 Task: Add The Butcher Shop Uncured Turkey Bacon to the cart.
Action: Mouse moved to (19, 143)
Screenshot: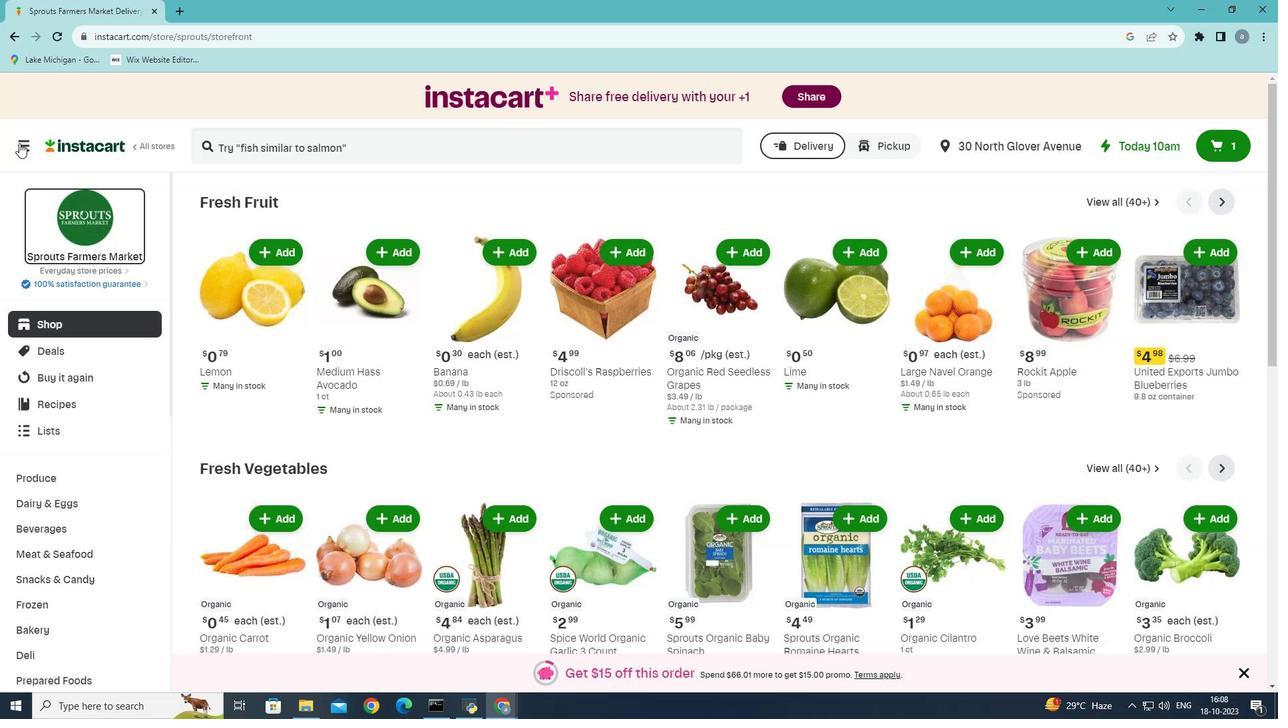 
Action: Mouse pressed left at (19, 143)
Screenshot: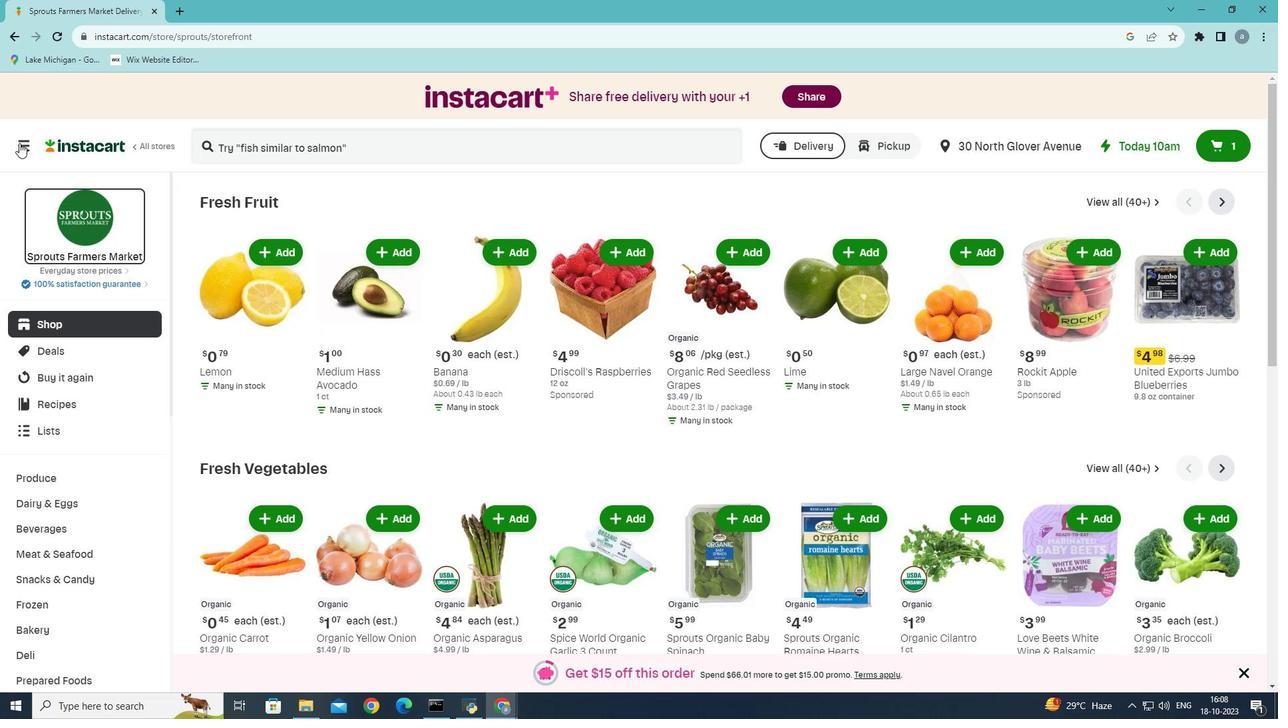 
Action: Mouse moved to (53, 391)
Screenshot: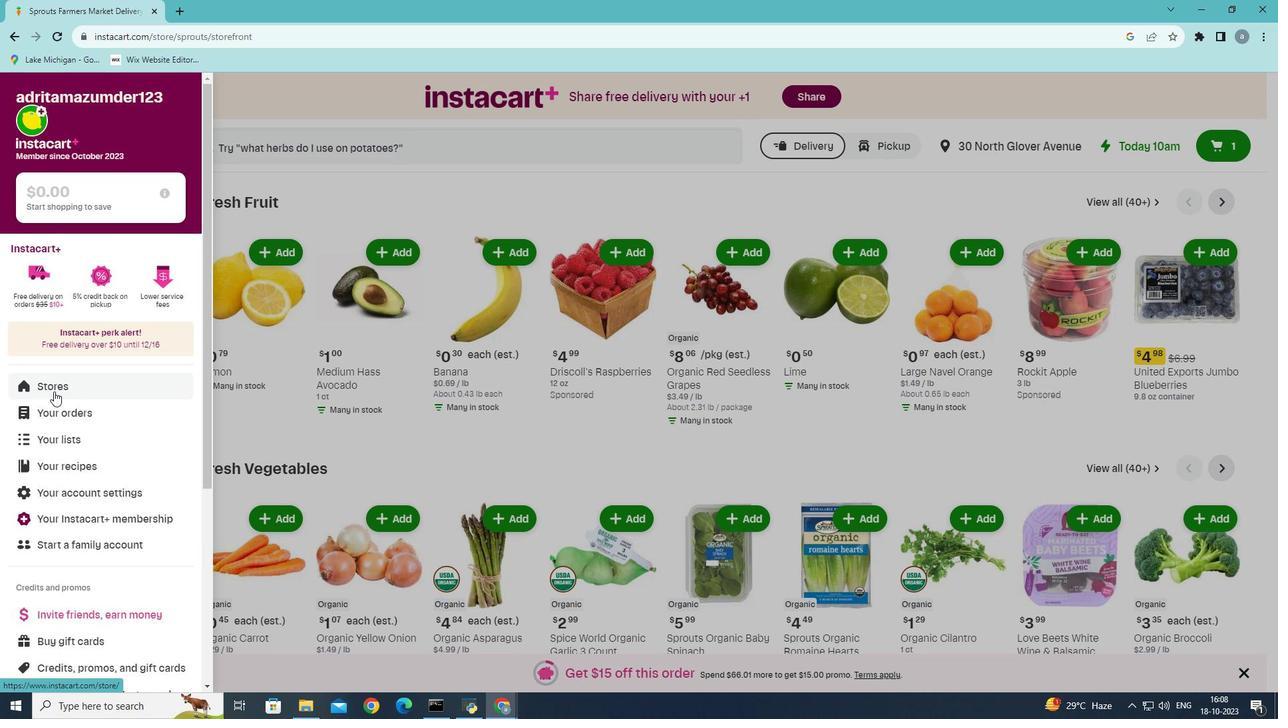 
Action: Mouse pressed left at (53, 391)
Screenshot: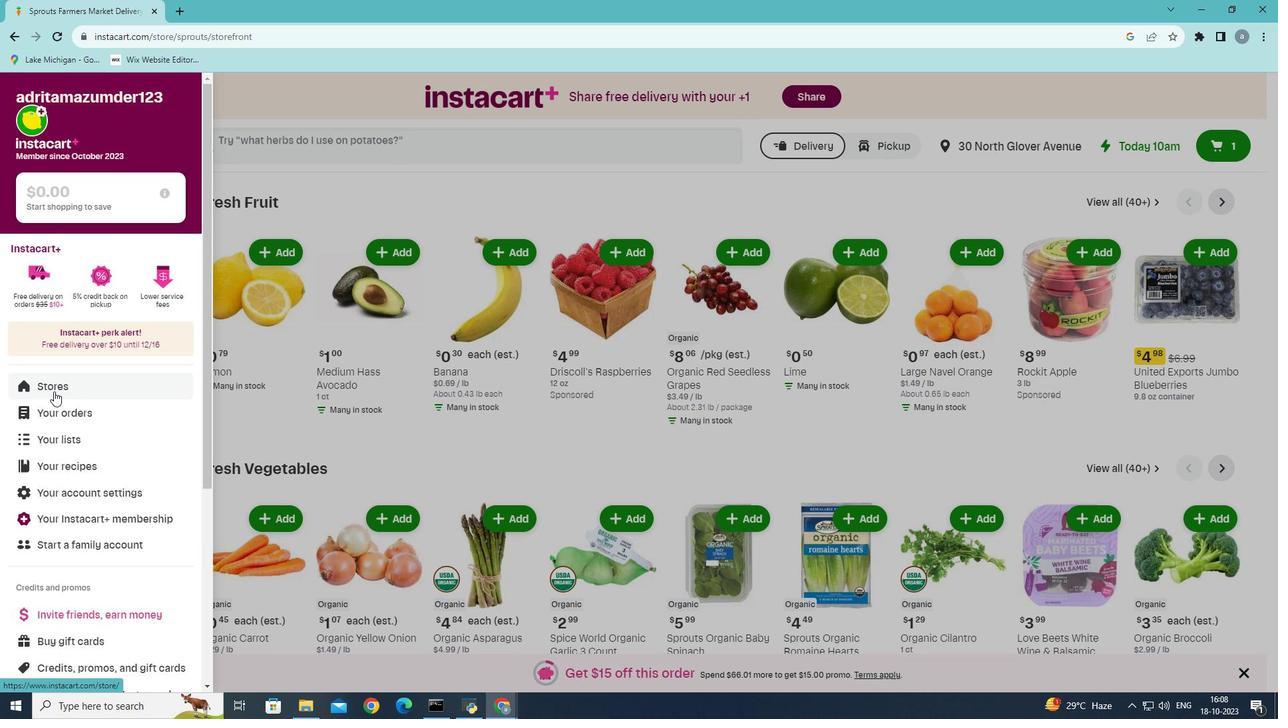 
Action: Mouse moved to (299, 153)
Screenshot: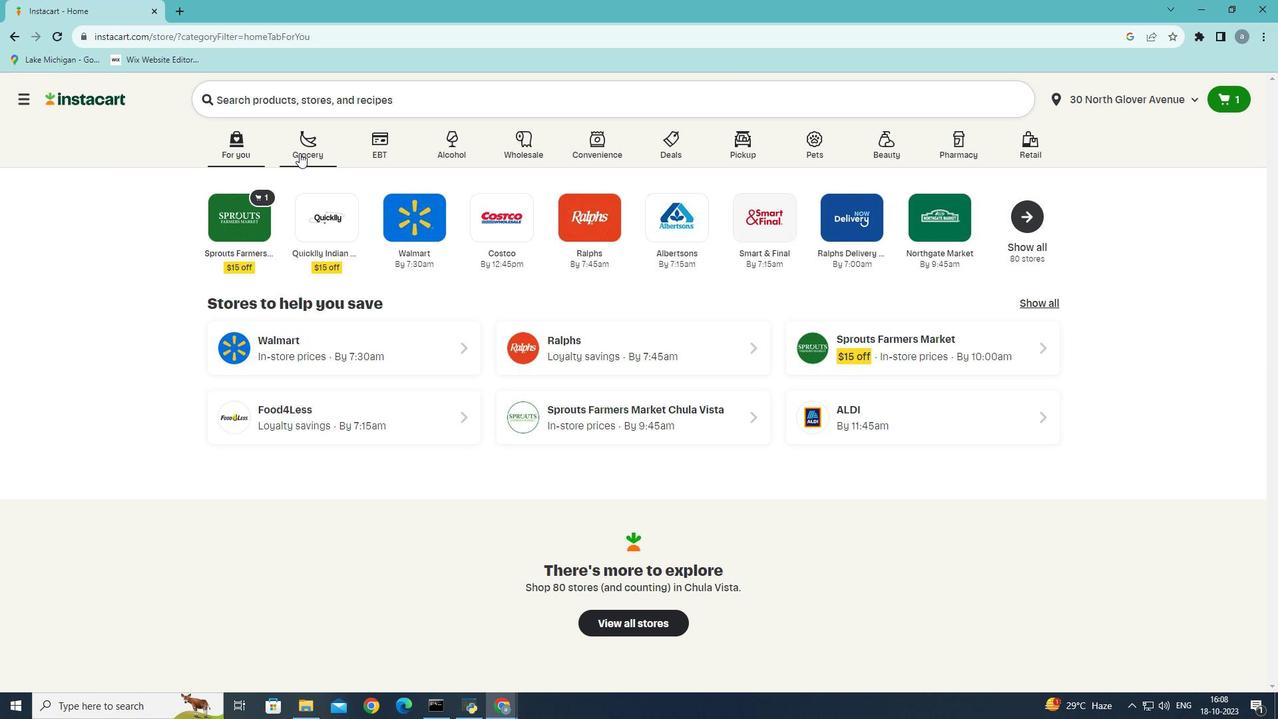 
Action: Mouse pressed left at (299, 153)
Screenshot: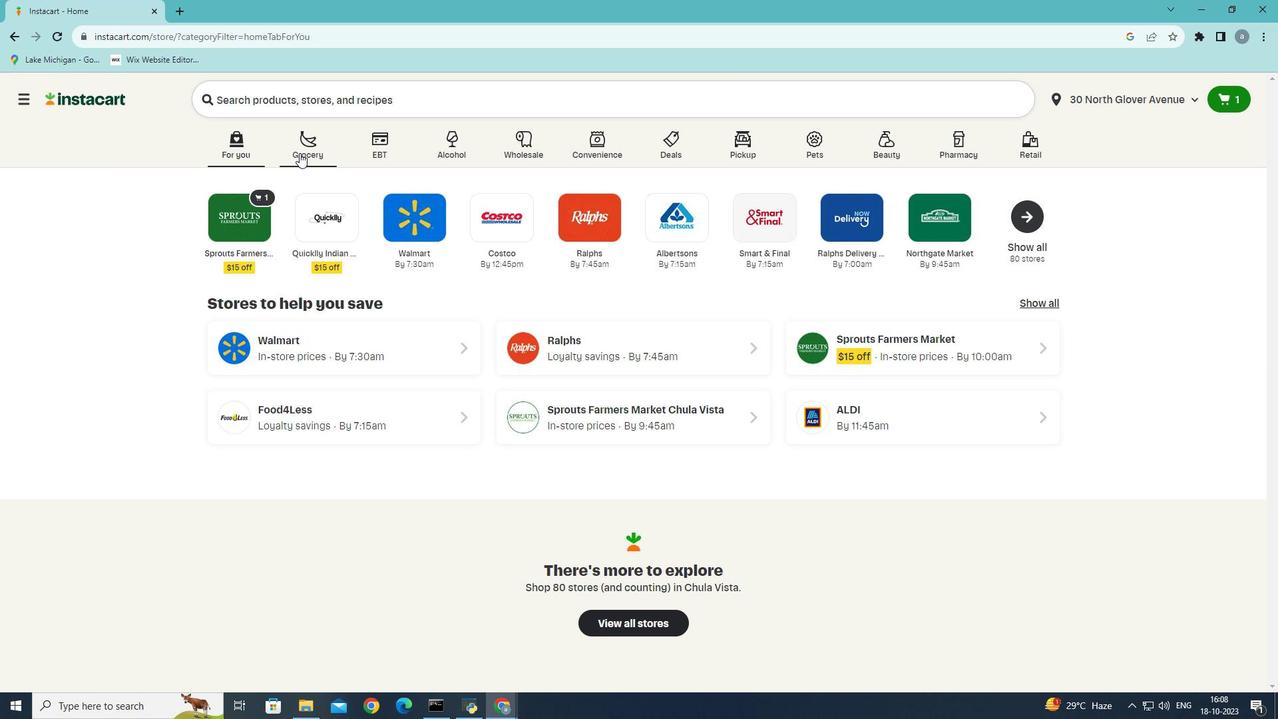
Action: Mouse moved to (320, 372)
Screenshot: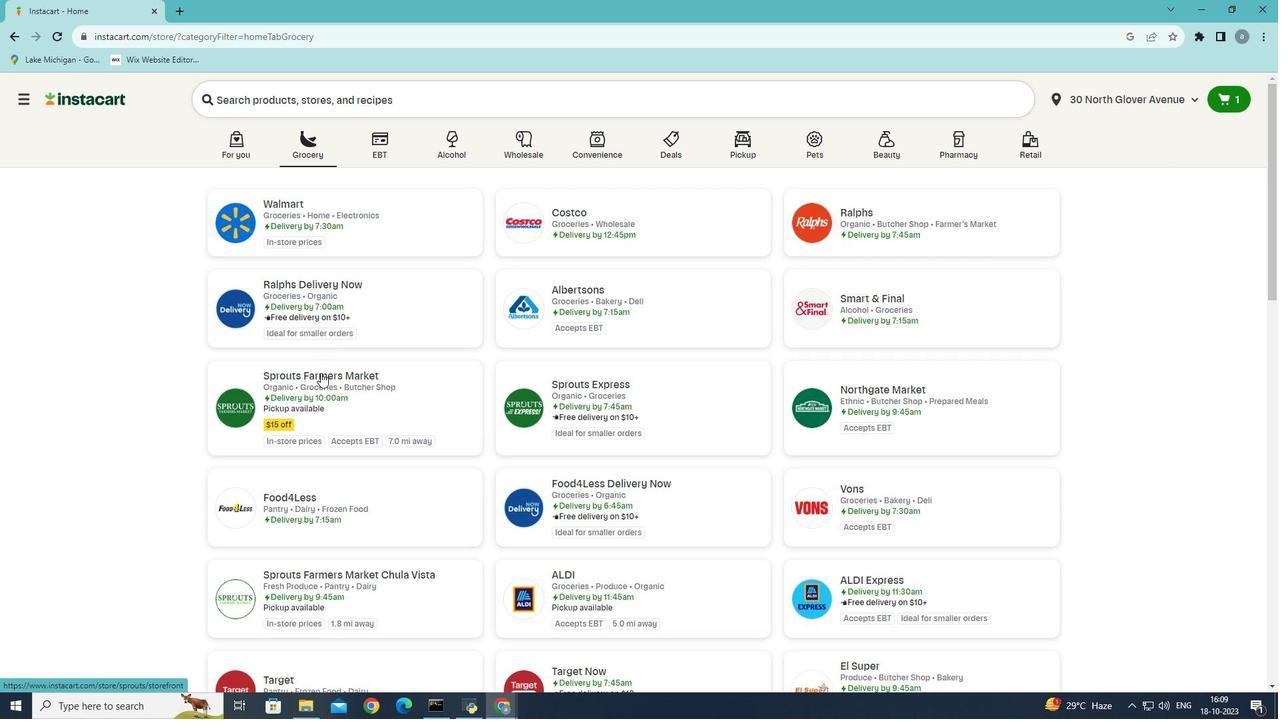 
Action: Mouse pressed left at (320, 372)
Screenshot: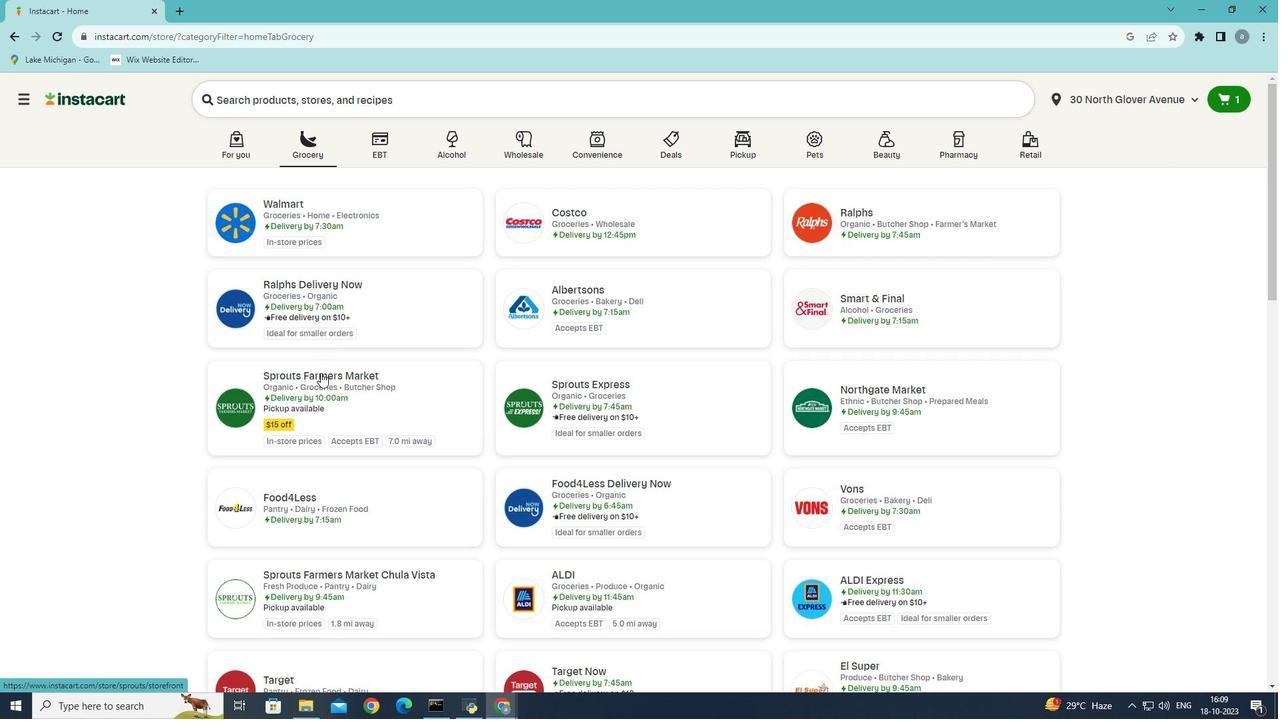 
Action: Mouse moved to (87, 551)
Screenshot: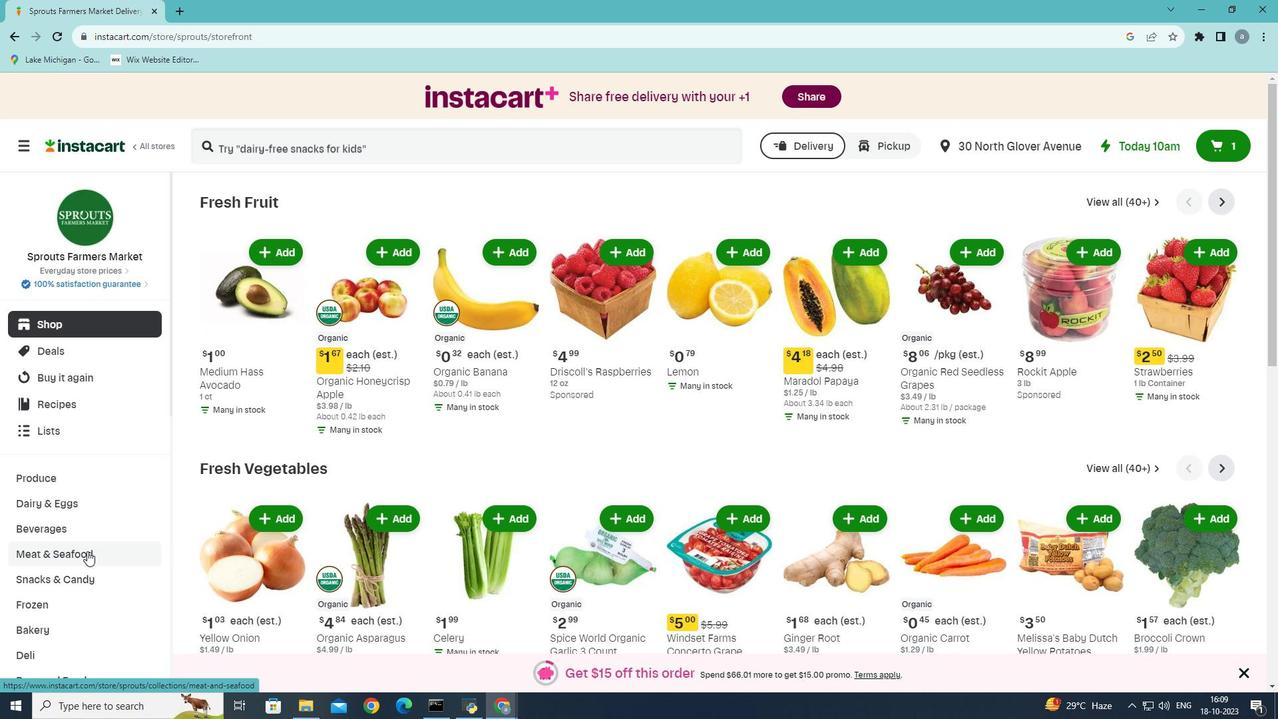 
Action: Mouse pressed left at (87, 551)
Screenshot: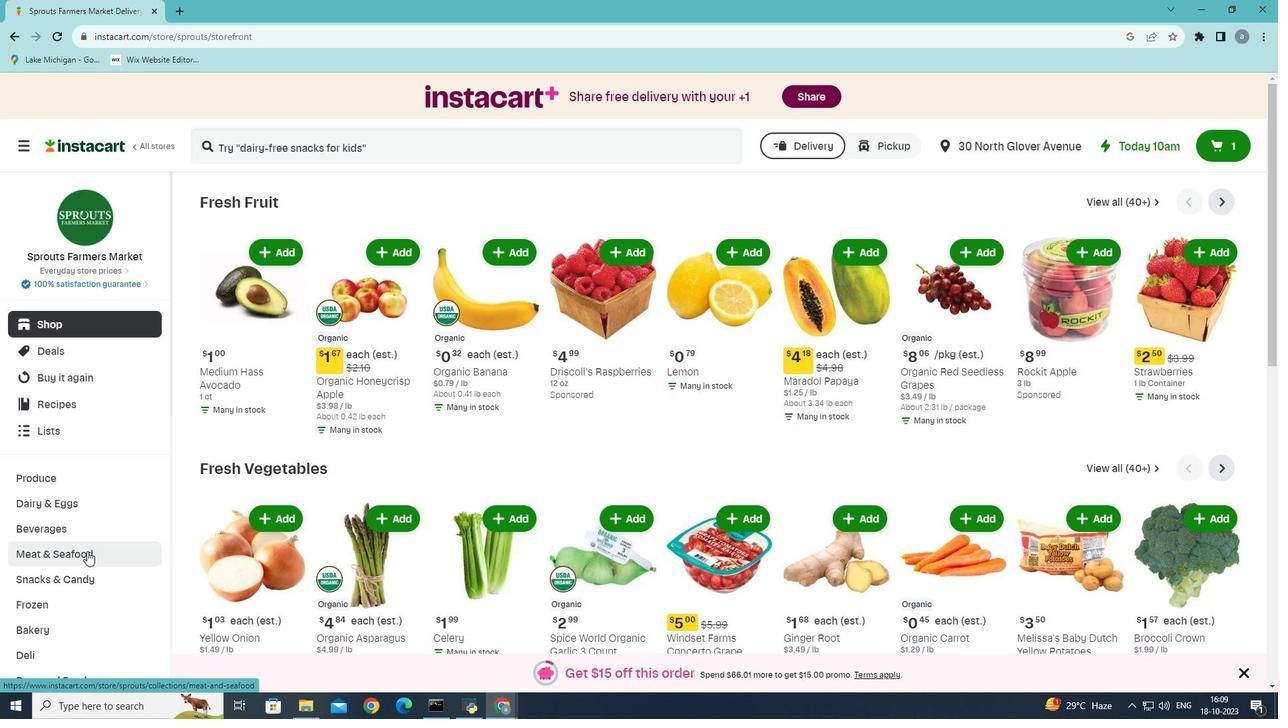 
Action: Mouse moved to (489, 228)
Screenshot: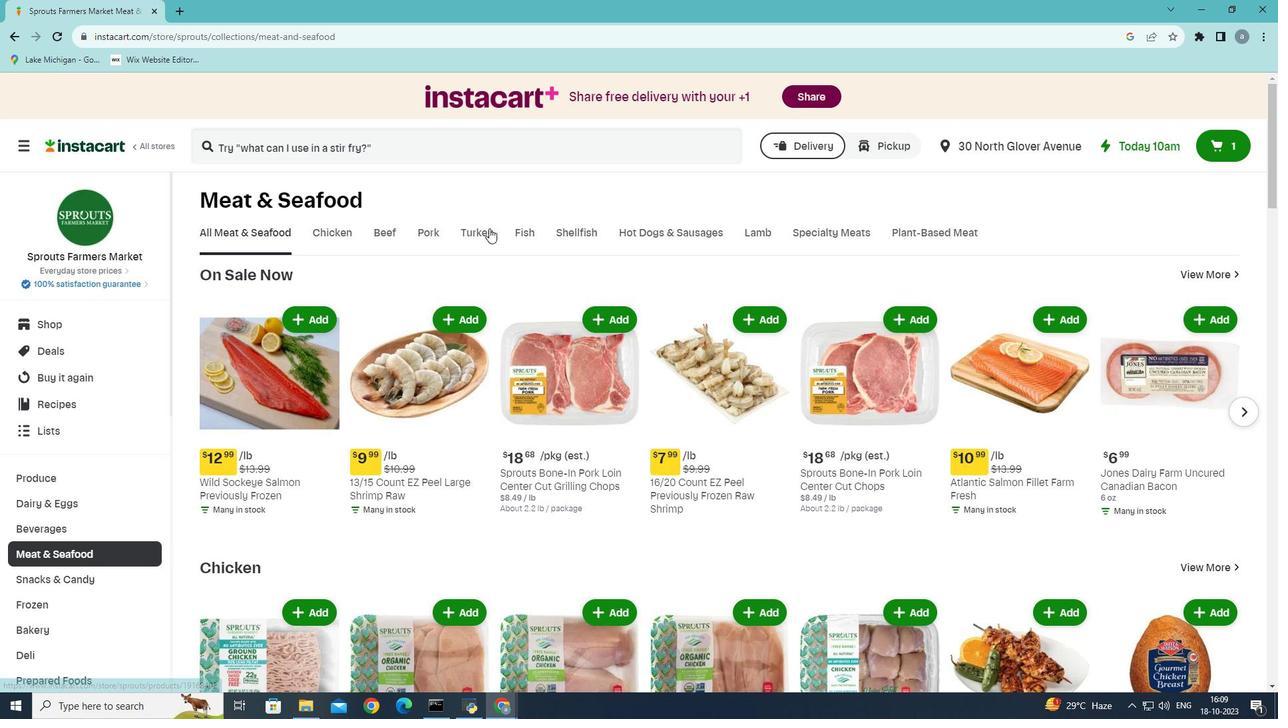 
Action: Mouse pressed left at (489, 228)
Screenshot: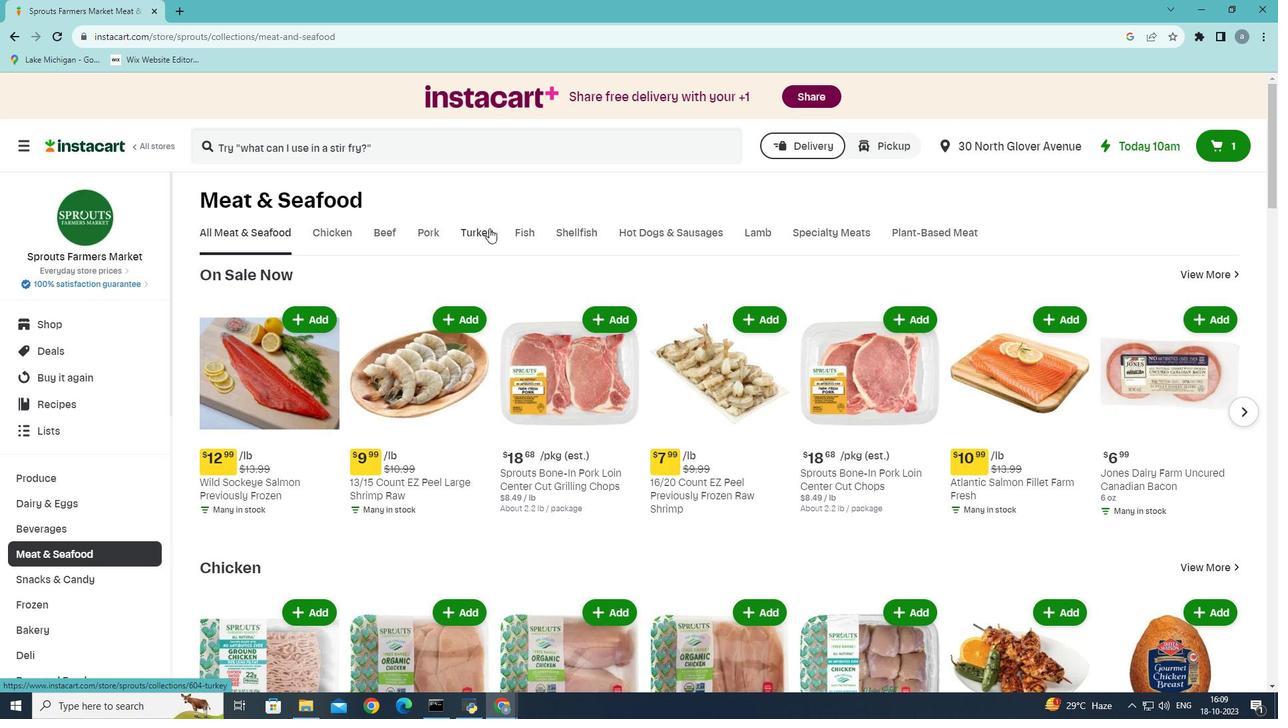 
Action: Mouse moved to (436, 296)
Screenshot: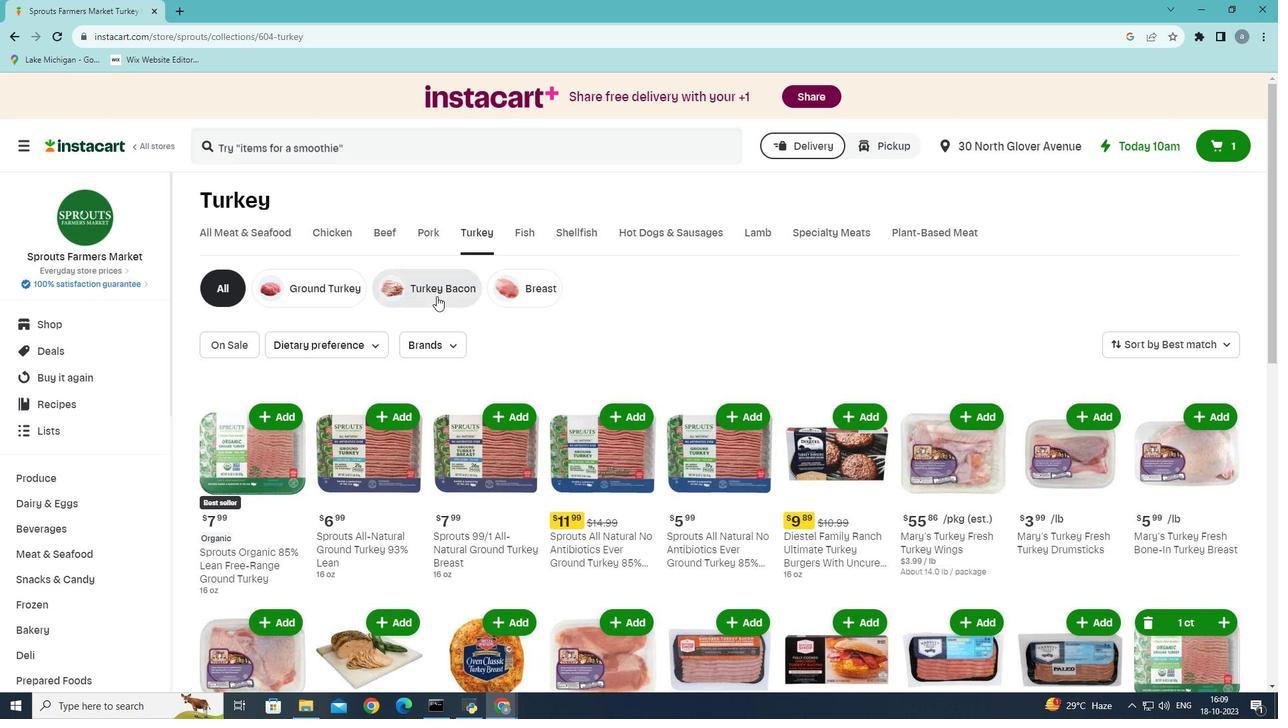 
Action: Mouse pressed left at (436, 296)
Screenshot: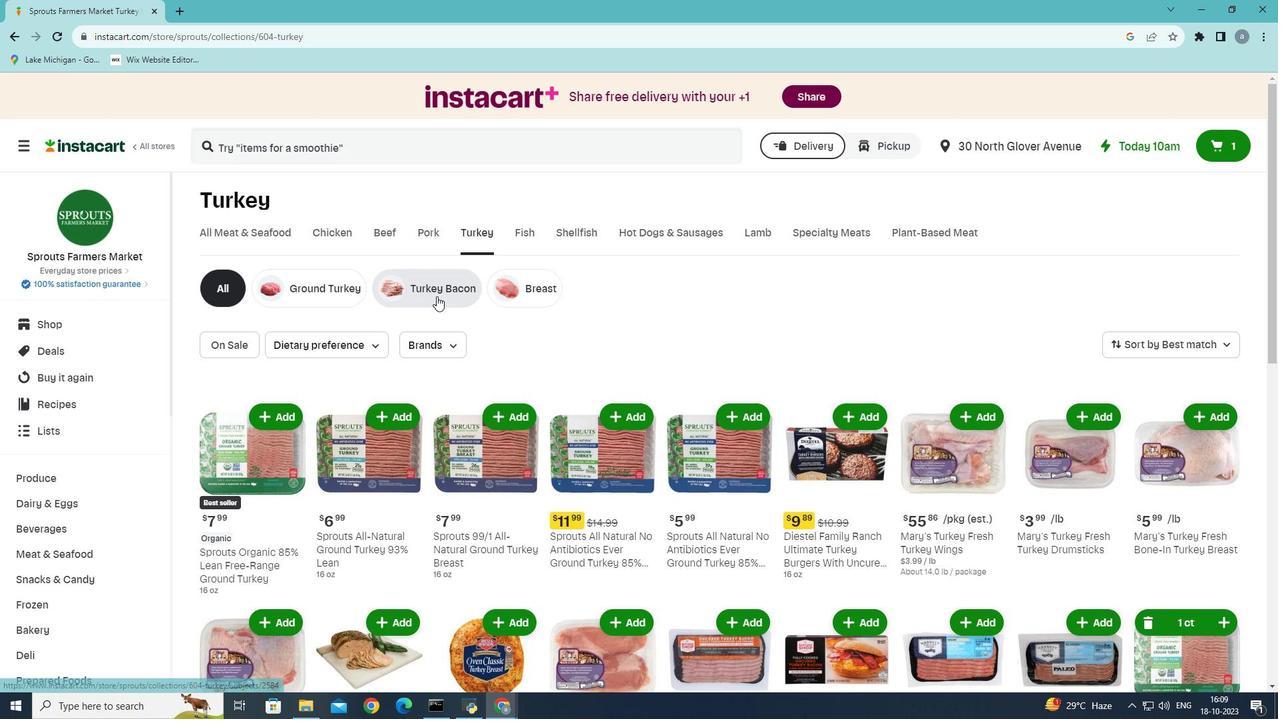
Action: Mouse moved to (273, 419)
Screenshot: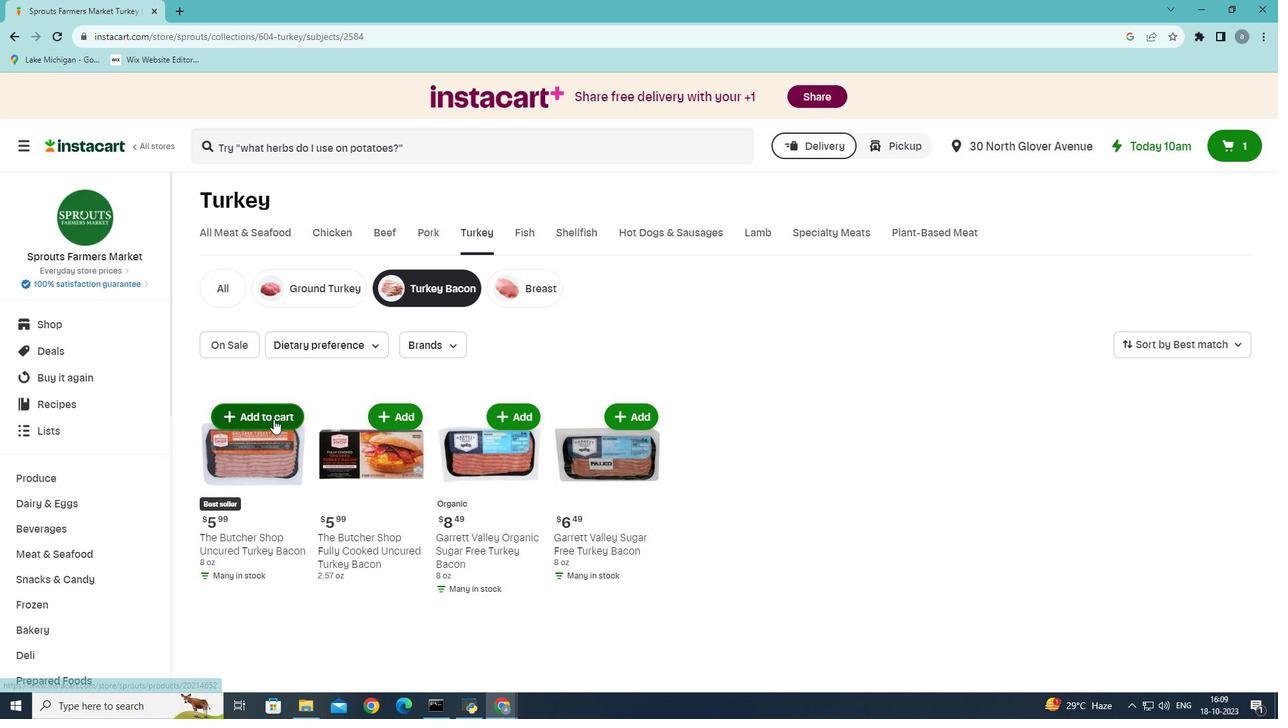 
Action: Mouse pressed left at (273, 419)
Screenshot: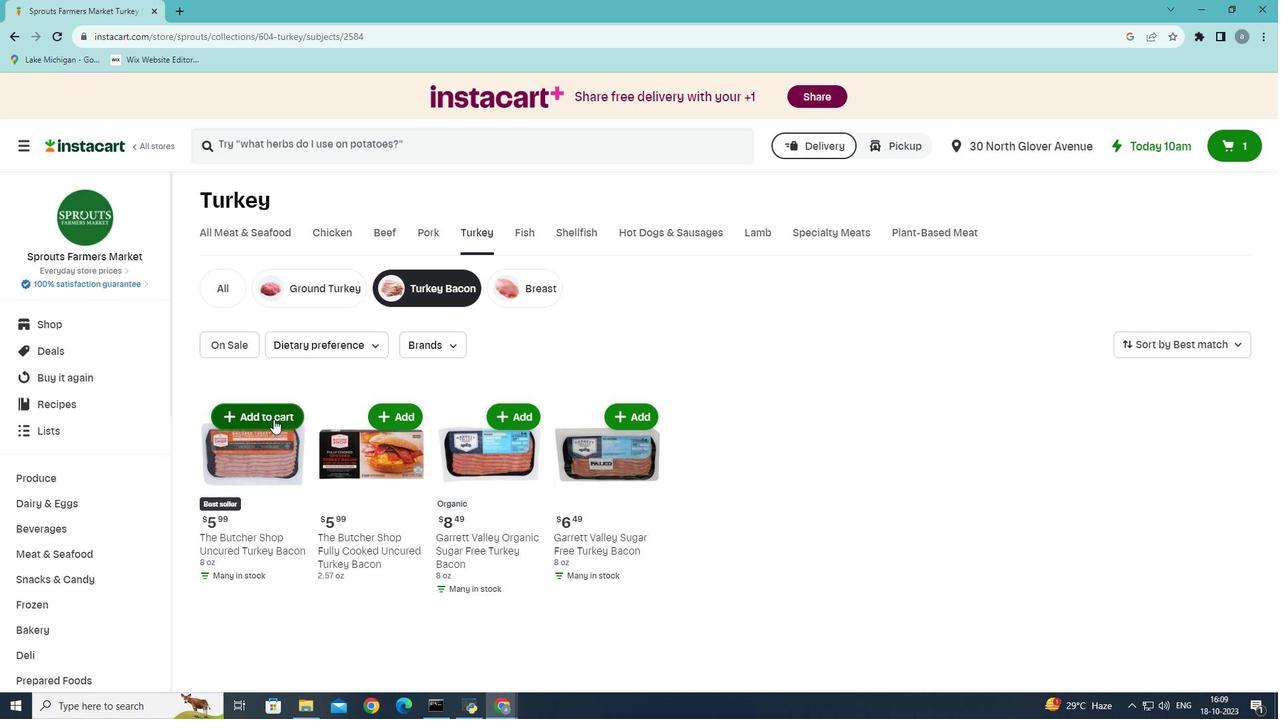 
Action: Mouse moved to (209, 415)
Screenshot: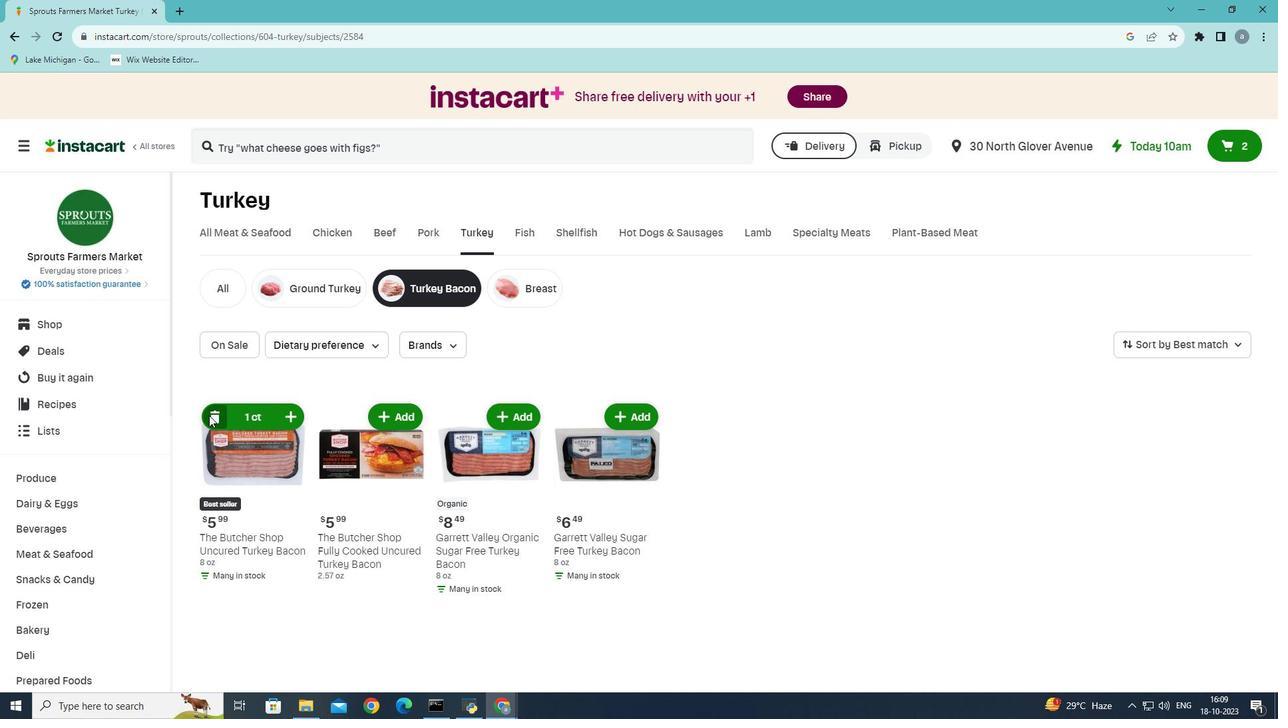 
